 Task: Filter services by location "Gurugram, Haryana".
Action: Mouse moved to (389, 99)
Screenshot: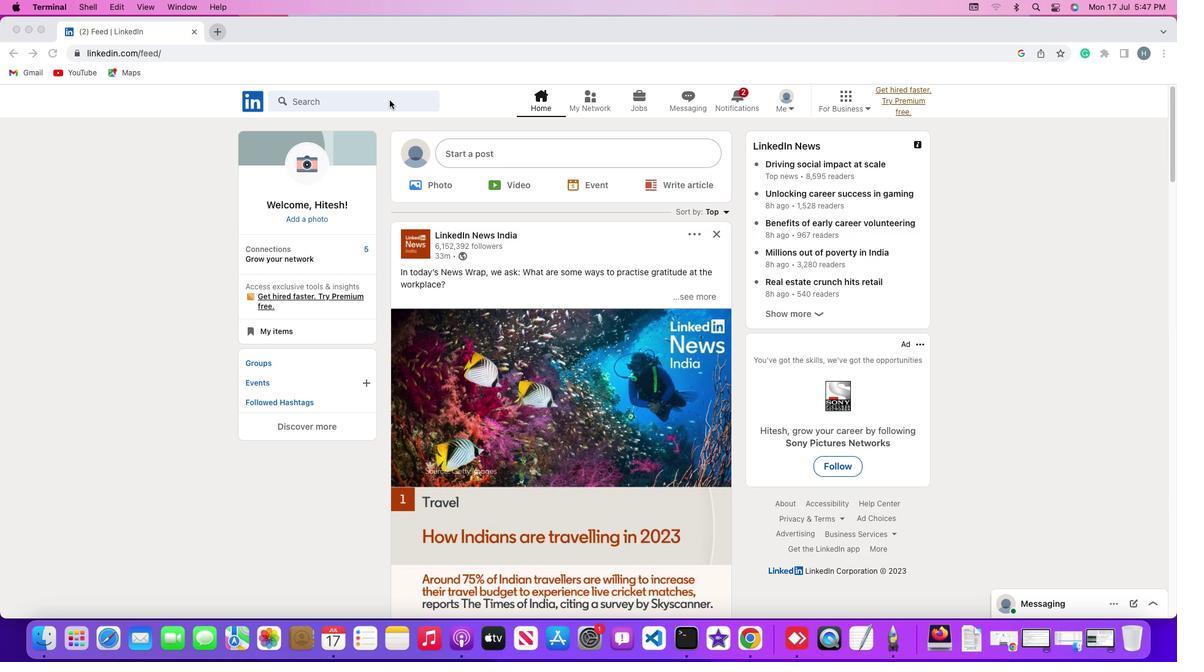 
Action: Mouse pressed left at (389, 99)
Screenshot: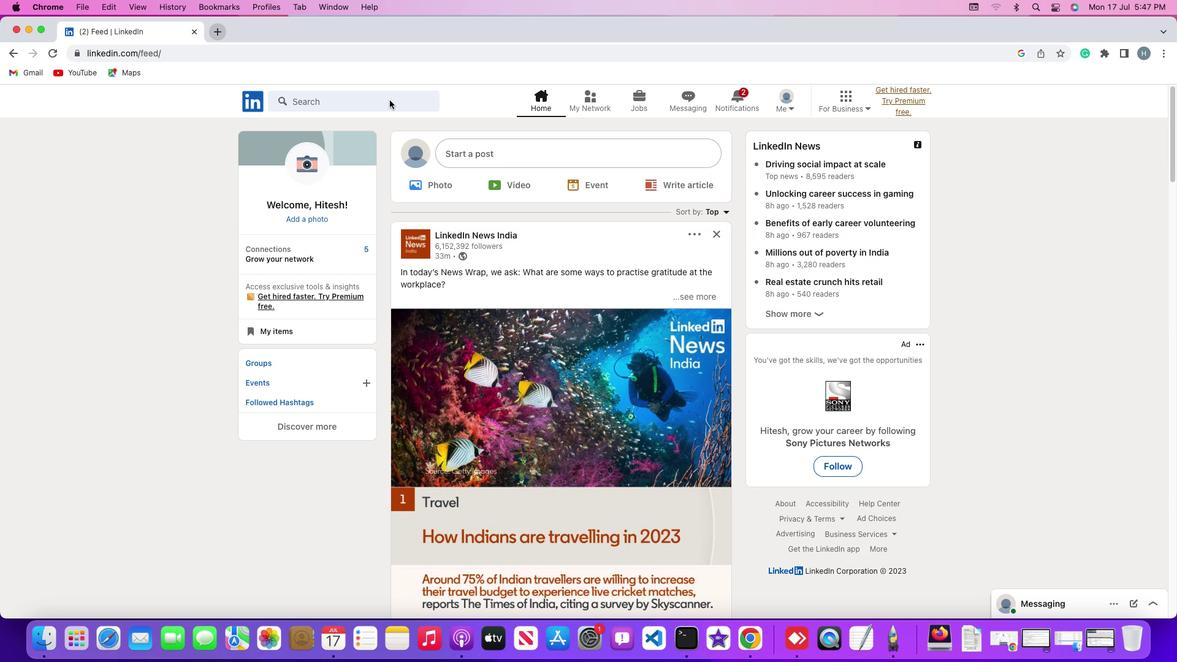 
Action: Mouse pressed left at (389, 99)
Screenshot: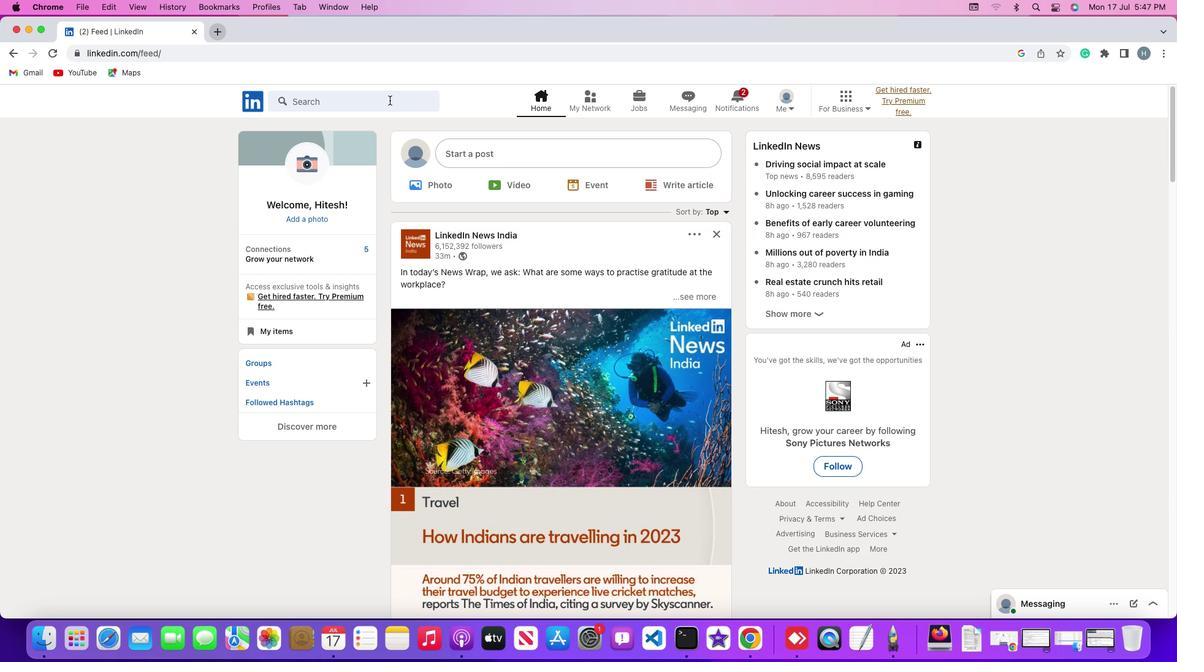 
Action: Key pressed Key.shift'#''h''i''r''i''n''g'Key.enter
Screenshot: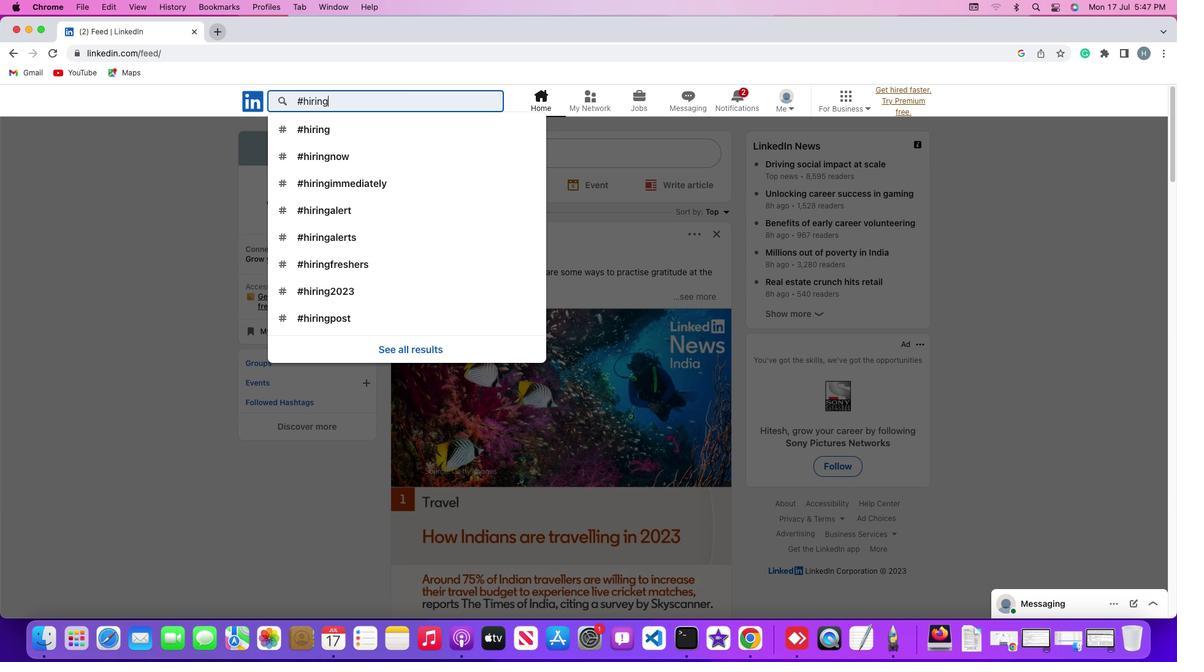 
Action: Mouse moved to (754, 135)
Screenshot: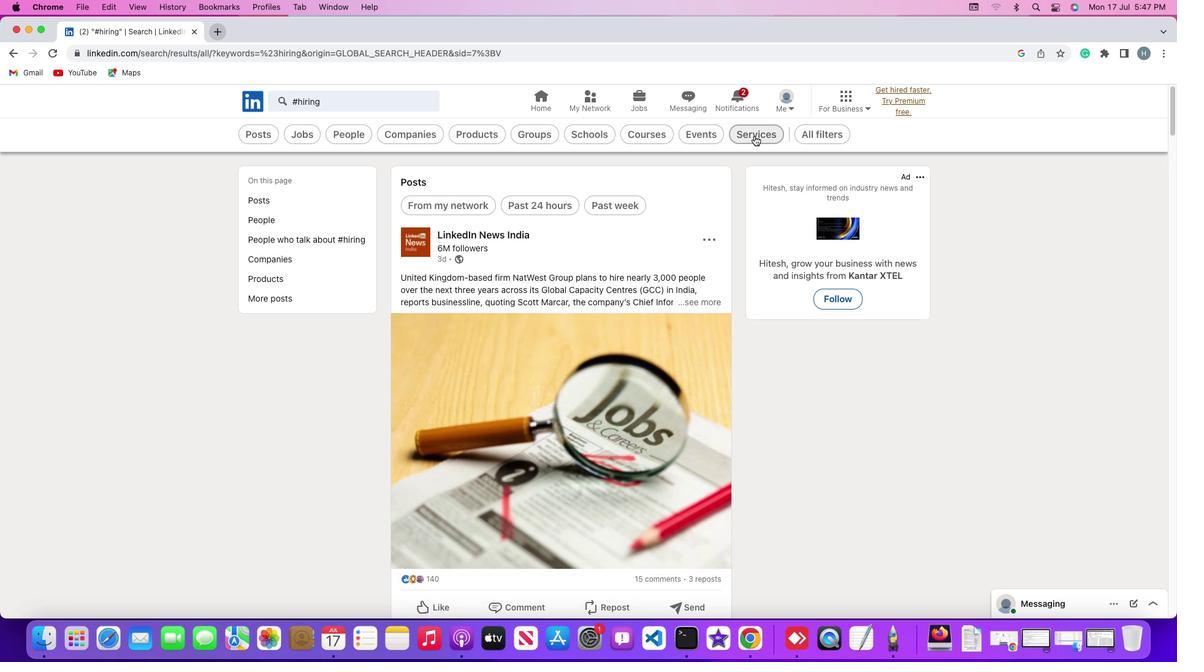 
Action: Mouse pressed left at (754, 135)
Screenshot: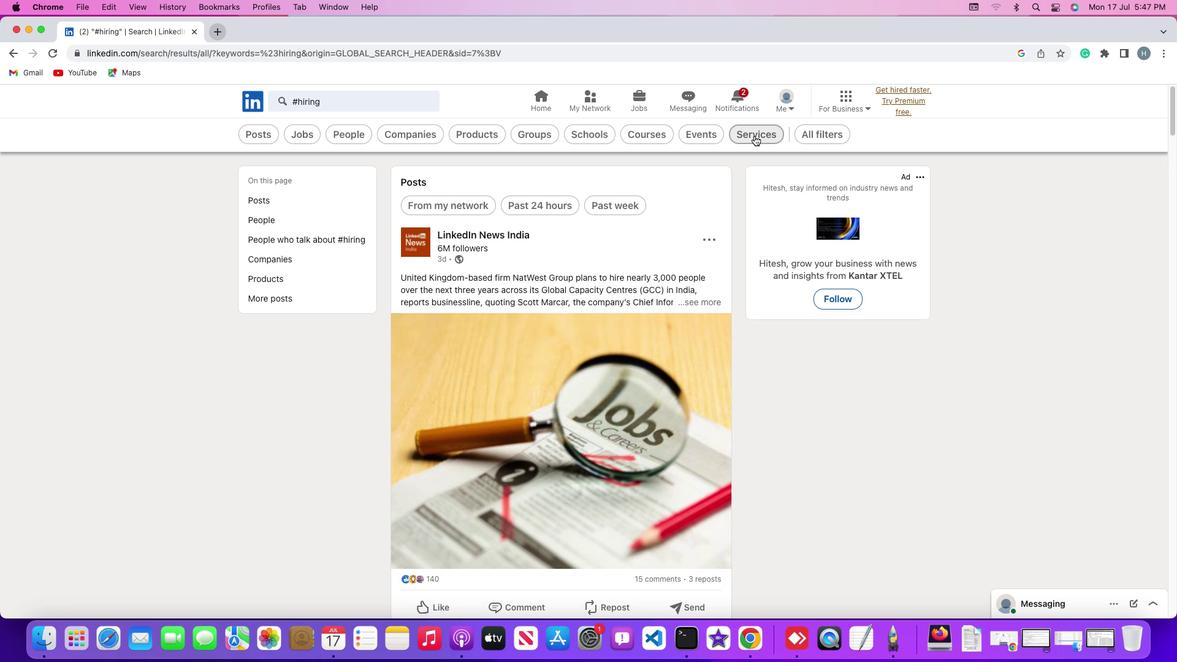 
Action: Mouse moved to (494, 133)
Screenshot: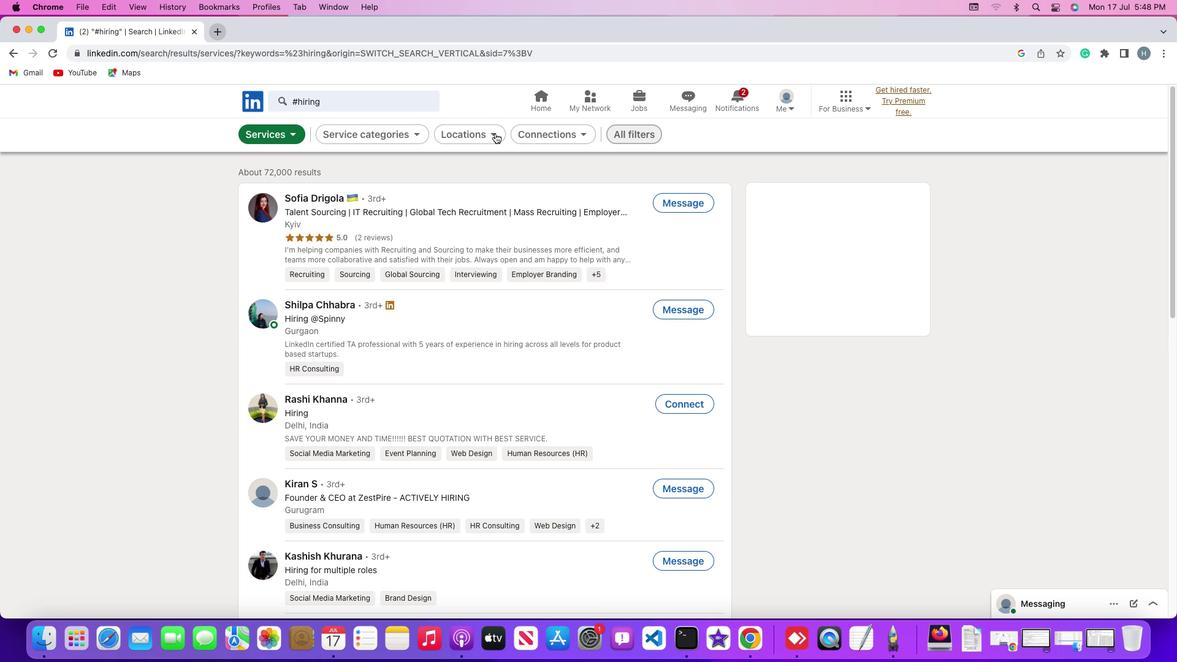 
Action: Mouse pressed left at (494, 133)
Screenshot: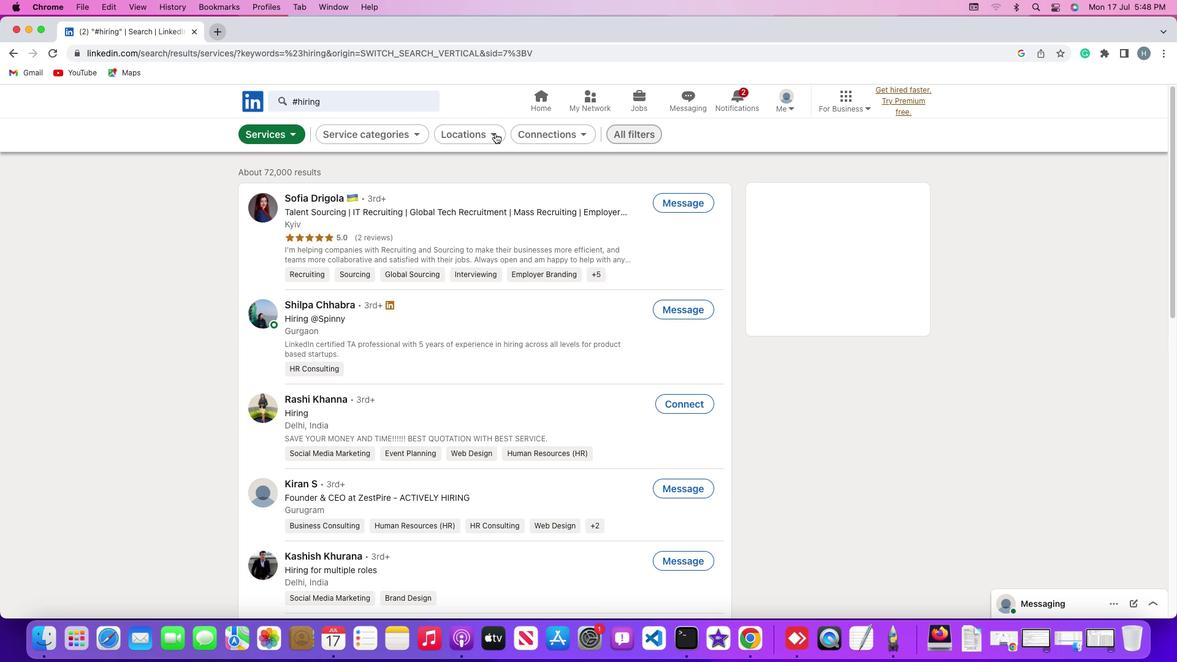 
Action: Mouse moved to (484, 165)
Screenshot: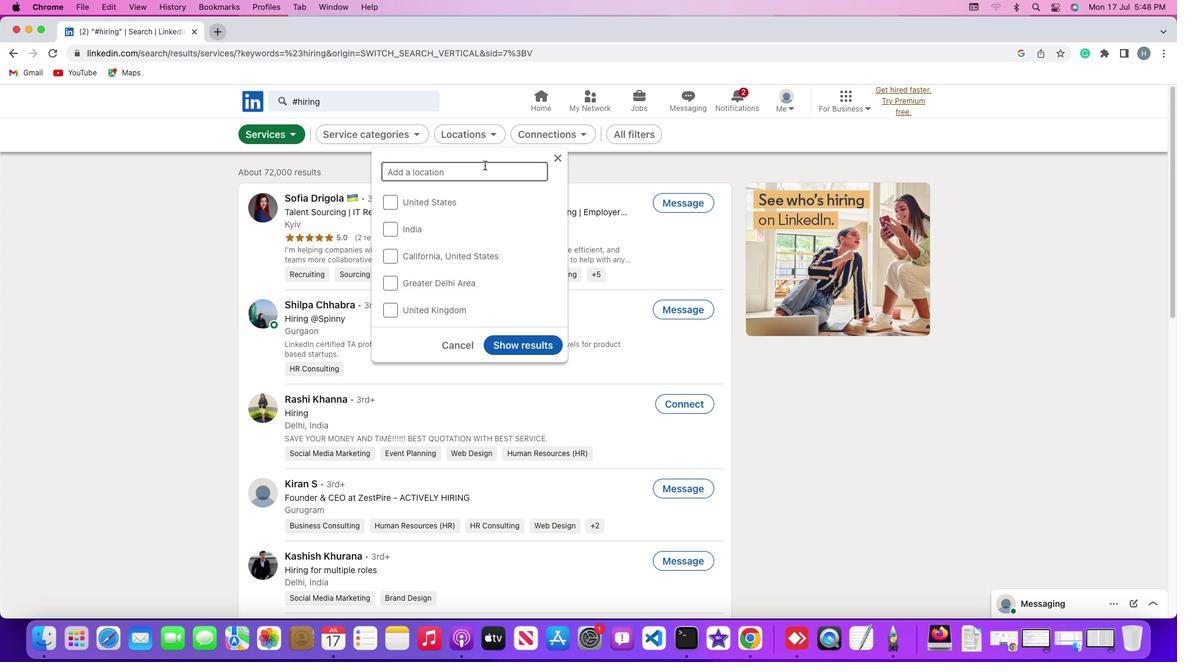 
Action: Mouse pressed left at (484, 165)
Screenshot: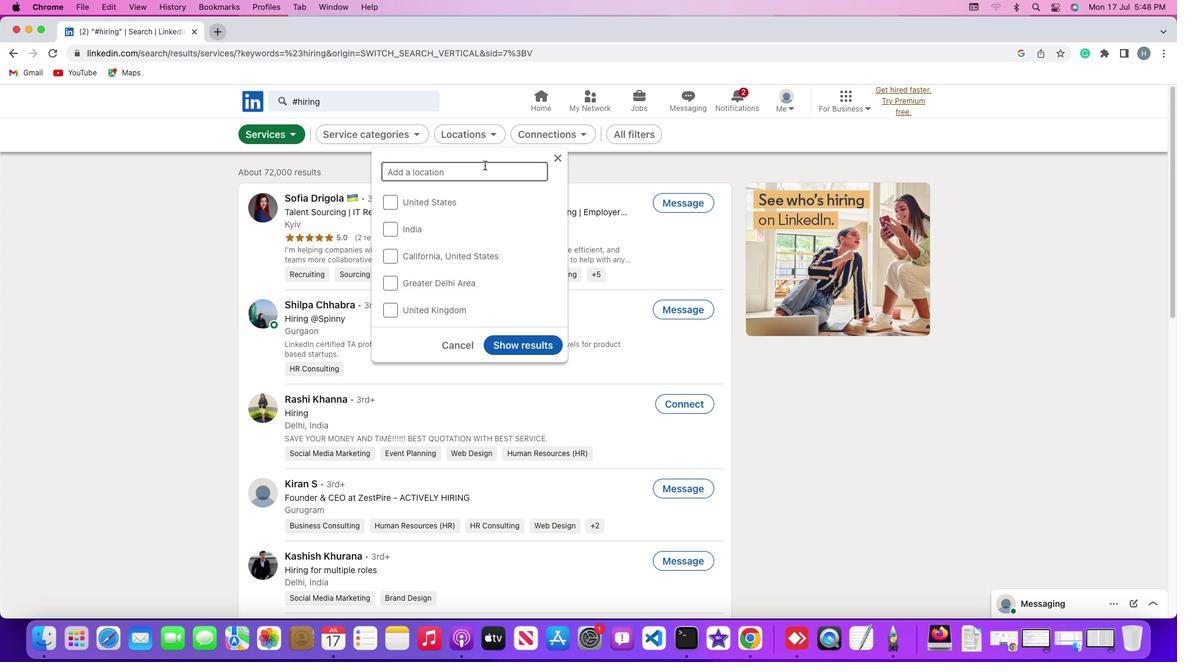 
Action: Key pressed Key.shift'G''u''r''u''g''r''a''m'
Screenshot: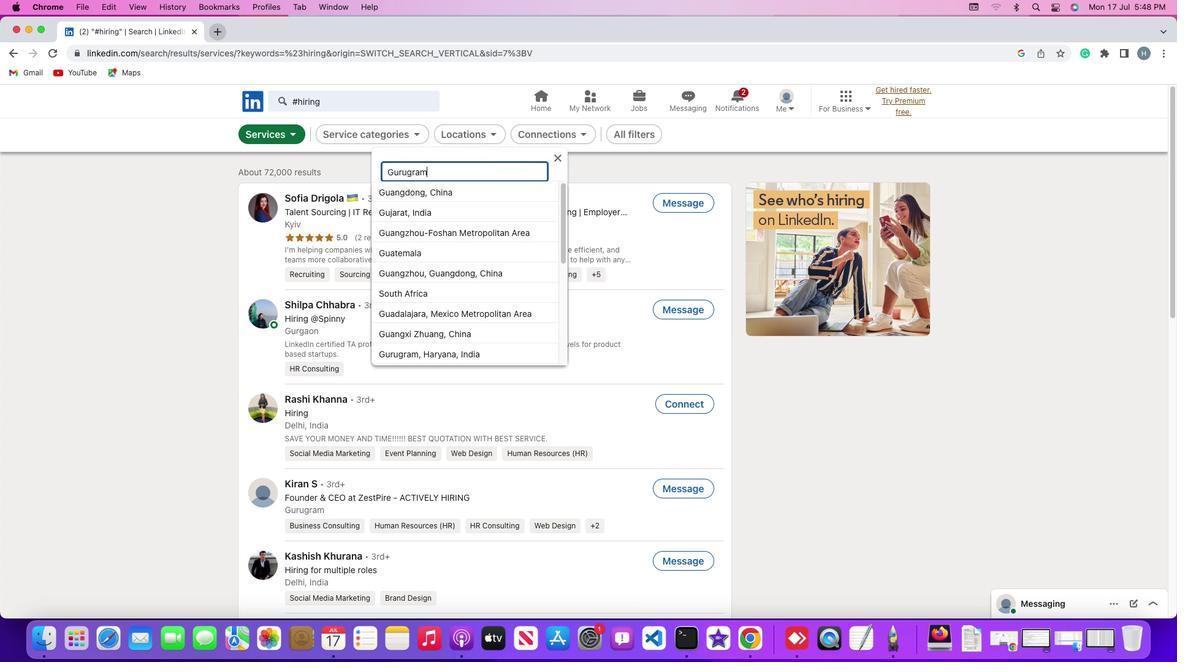 
Action: Mouse moved to (500, 195)
Screenshot: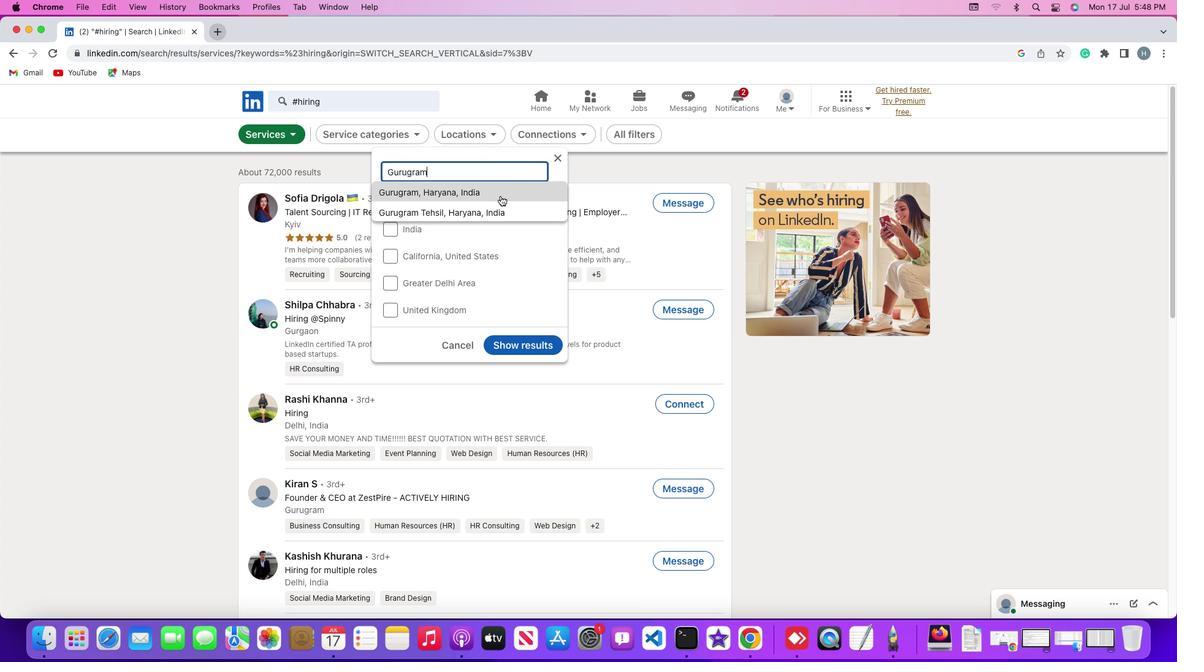 
Action: Mouse pressed left at (500, 195)
Screenshot: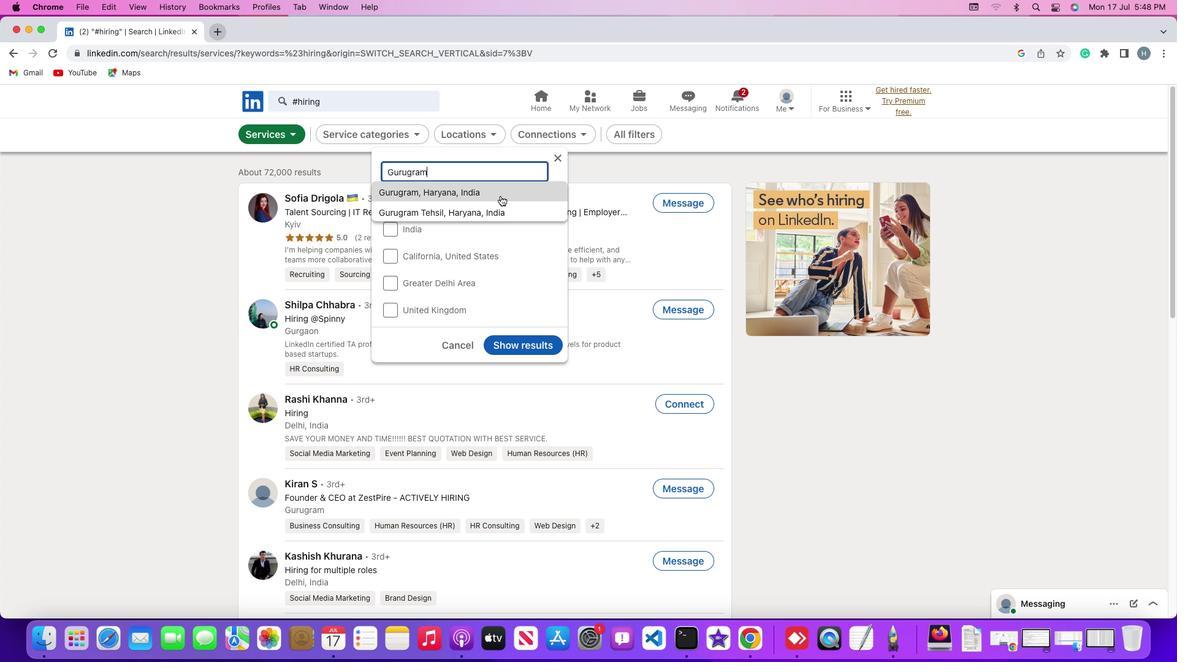 
Action: Mouse moved to (515, 369)
Screenshot: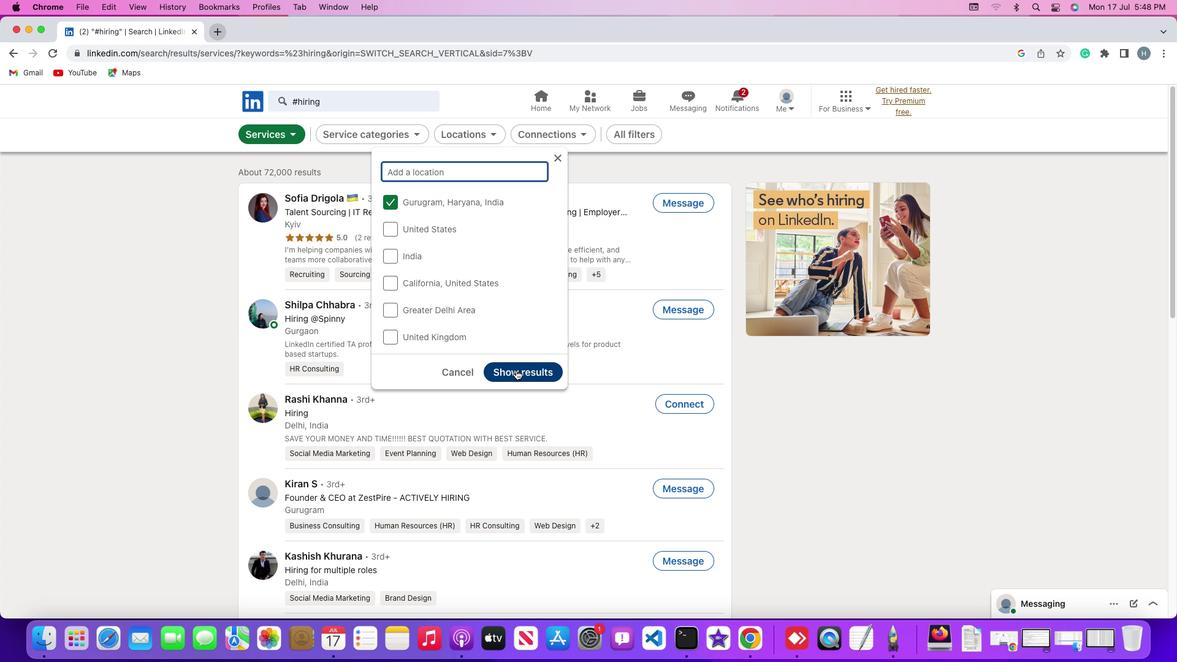 
Action: Mouse pressed left at (515, 369)
Screenshot: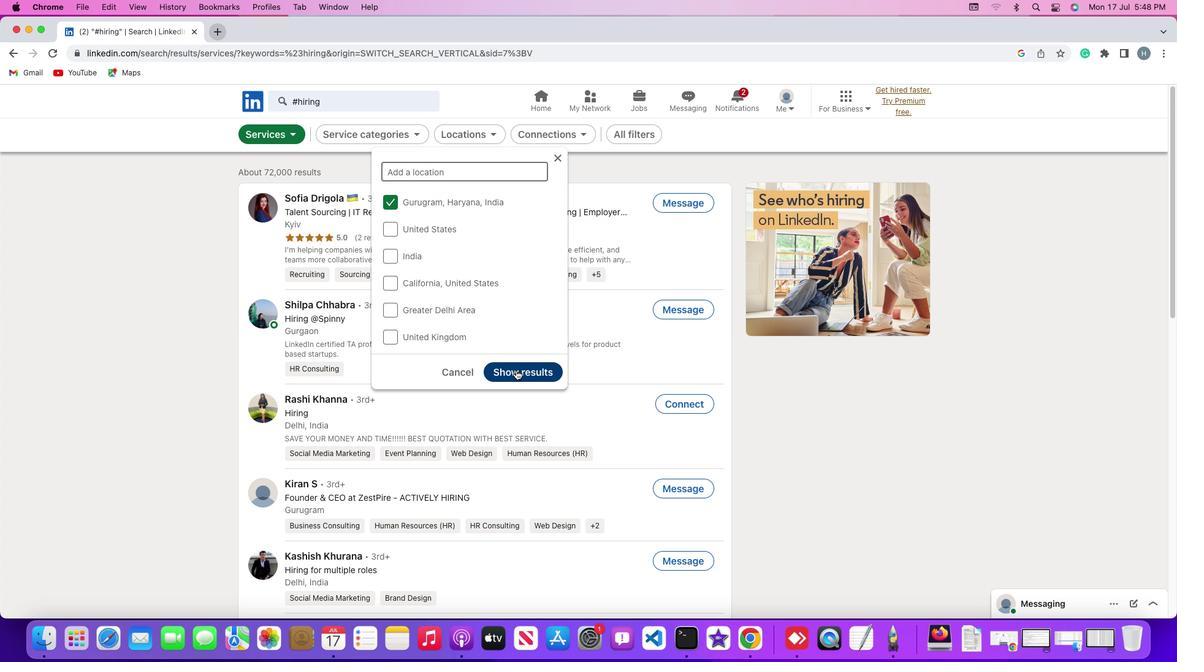 
Action: Mouse moved to (567, 269)
Screenshot: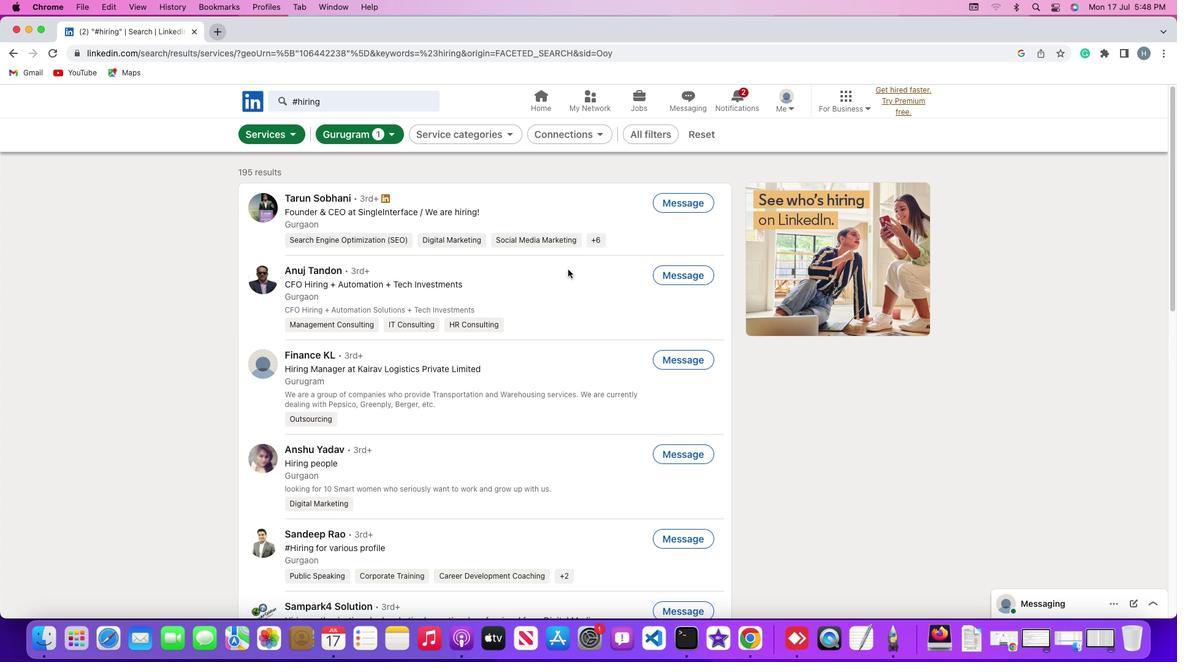 
